 Task: Set the "Codec Level" for qsv to low.
Action: Mouse moved to (98, 15)
Screenshot: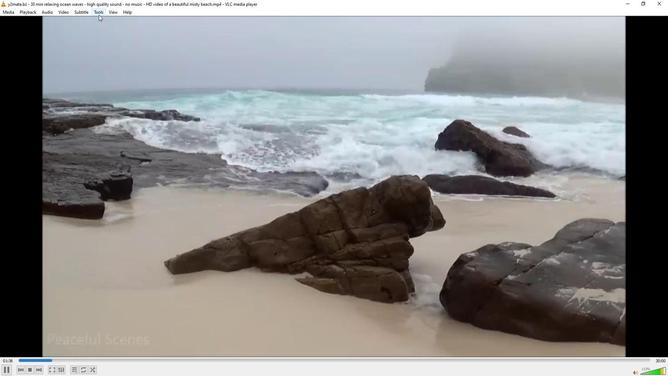 
Action: Mouse pressed left at (98, 15)
Screenshot: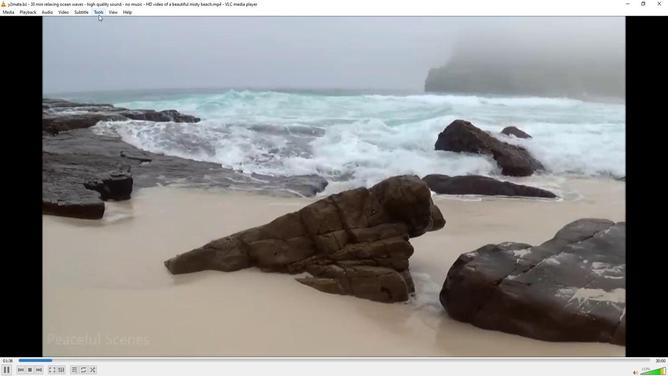 
Action: Mouse moved to (105, 94)
Screenshot: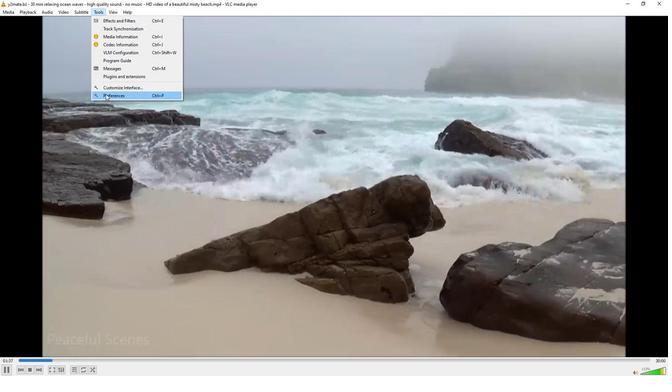 
Action: Mouse pressed left at (105, 94)
Screenshot: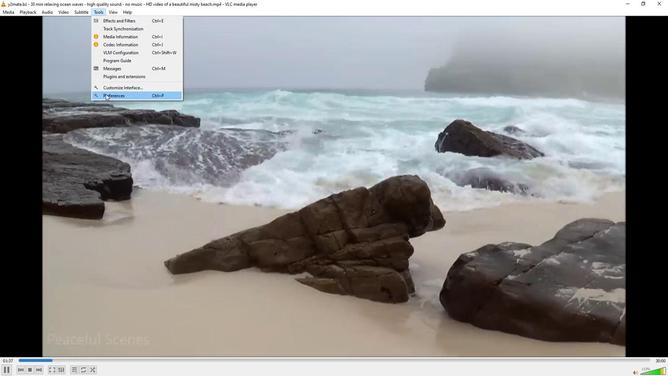 
Action: Mouse moved to (79, 291)
Screenshot: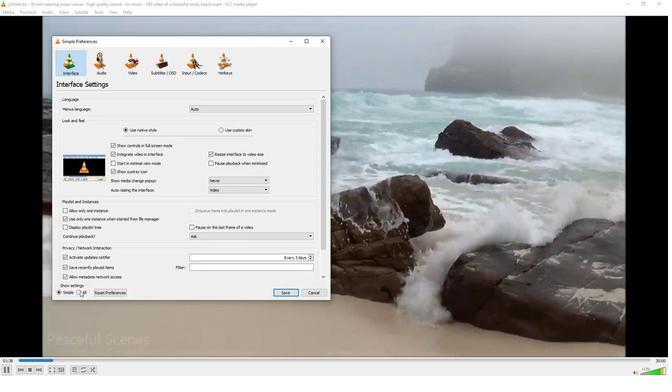 
Action: Mouse pressed left at (79, 291)
Screenshot: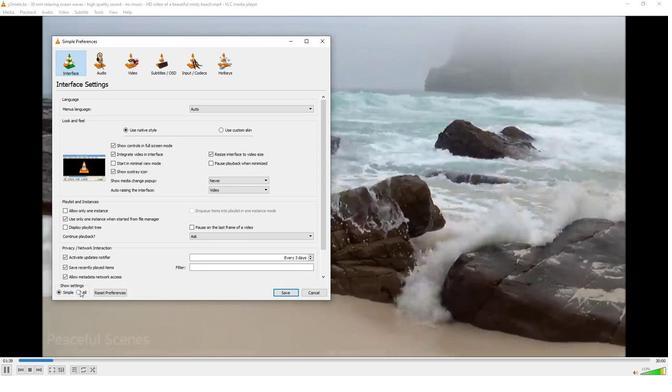 
Action: Mouse moved to (67, 193)
Screenshot: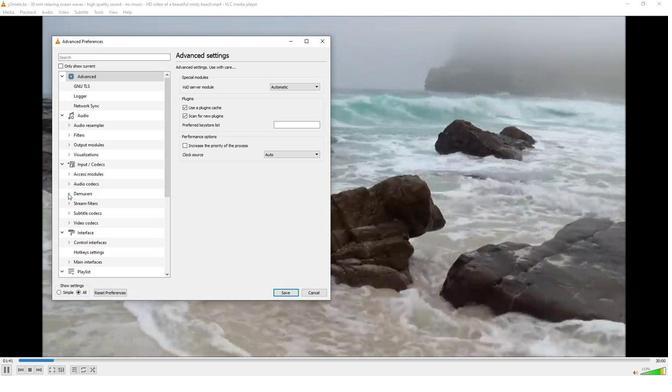 
Action: Mouse pressed left at (67, 193)
Screenshot: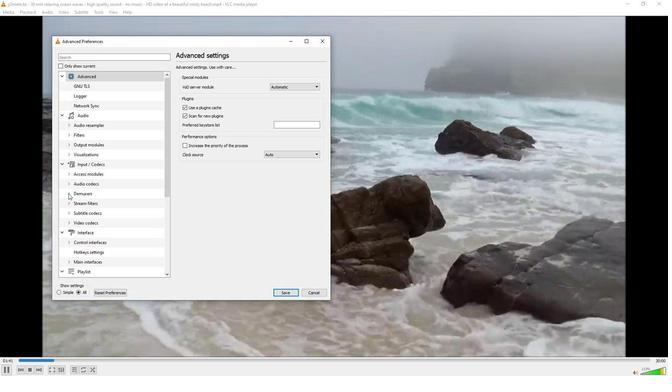 
Action: Mouse moved to (81, 211)
Screenshot: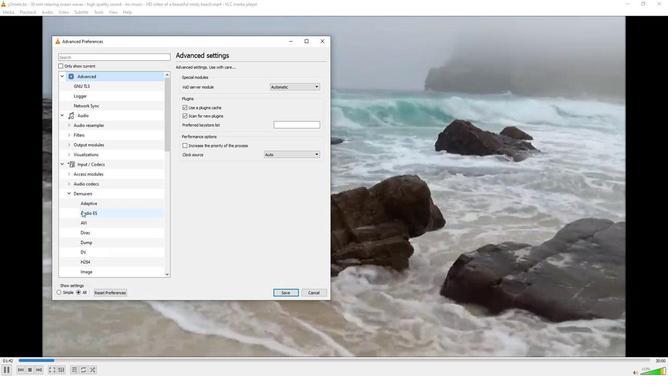 
Action: Mouse scrolled (81, 210) with delta (0, 0)
Screenshot: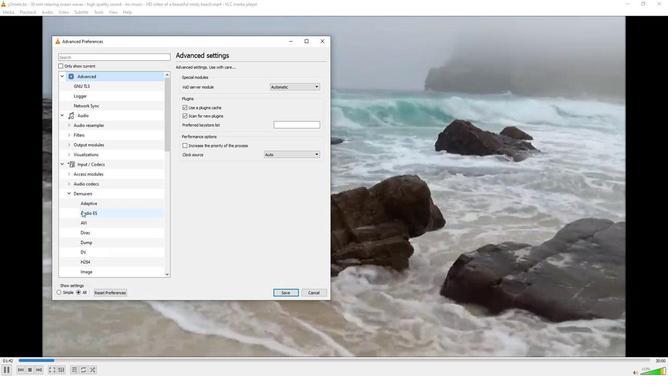 
Action: Mouse moved to (81, 212)
Screenshot: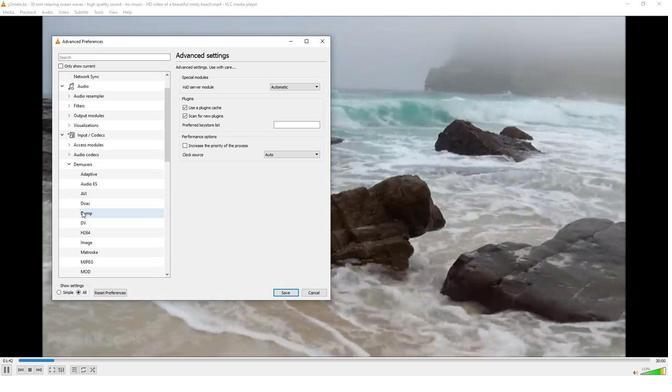 
Action: Mouse scrolled (81, 211) with delta (0, 0)
Screenshot: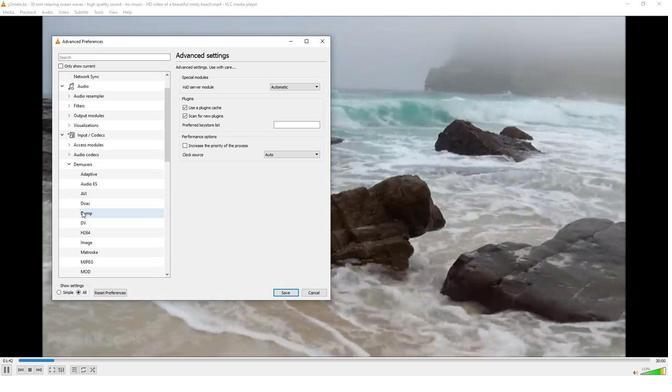 
Action: Mouse scrolled (81, 211) with delta (0, 0)
Screenshot: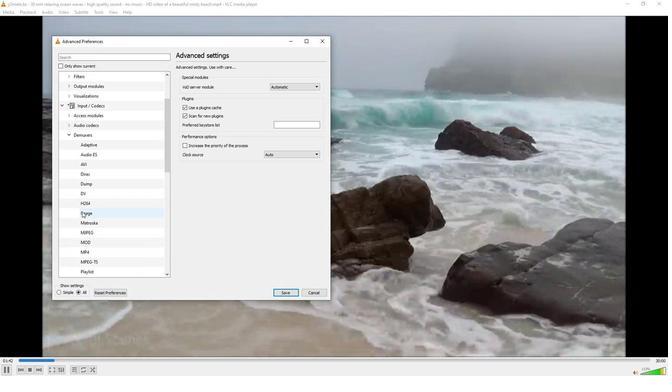 
Action: Mouse scrolled (81, 211) with delta (0, 0)
Screenshot: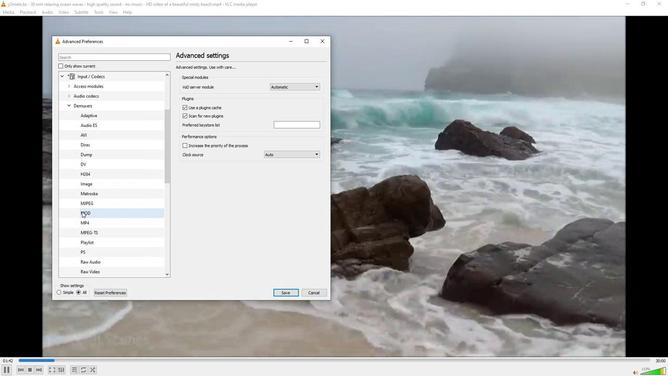 
Action: Mouse scrolled (81, 211) with delta (0, 0)
Screenshot: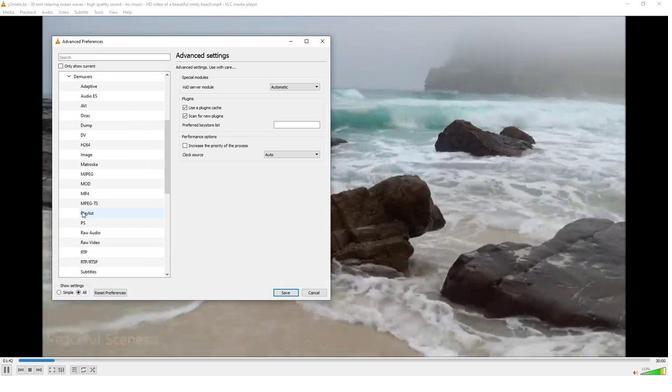 
Action: Mouse scrolled (81, 211) with delta (0, 0)
Screenshot: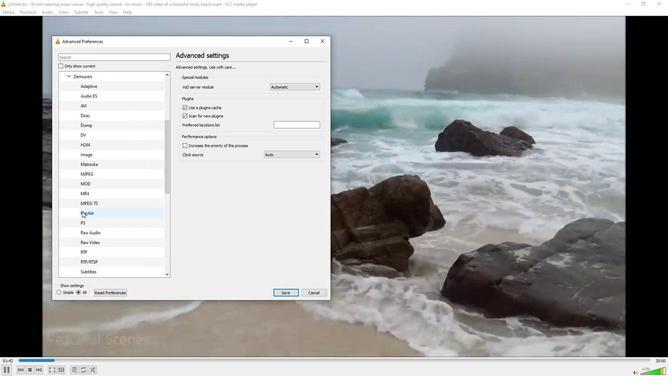 
Action: Mouse scrolled (81, 211) with delta (0, 0)
Screenshot: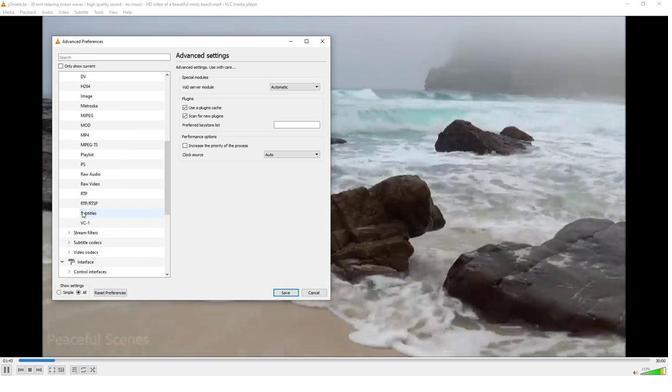
Action: Mouse moved to (68, 222)
Screenshot: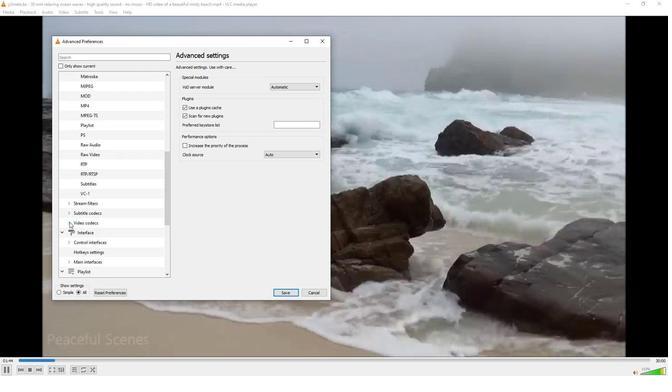 
Action: Mouse pressed left at (68, 222)
Screenshot: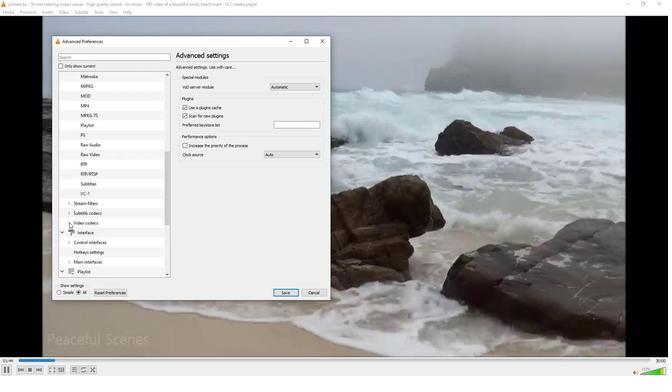 
Action: Mouse moved to (91, 261)
Screenshot: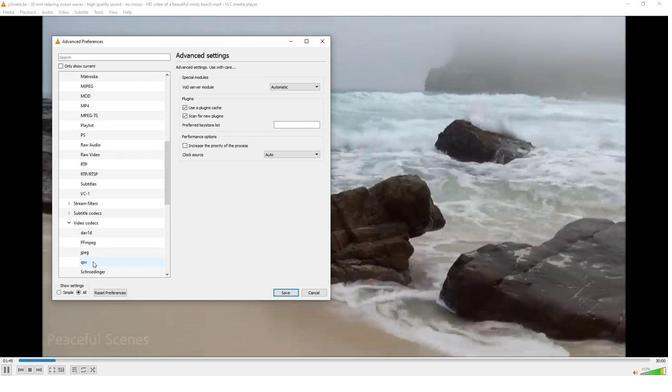 
Action: Mouse pressed left at (91, 261)
Screenshot: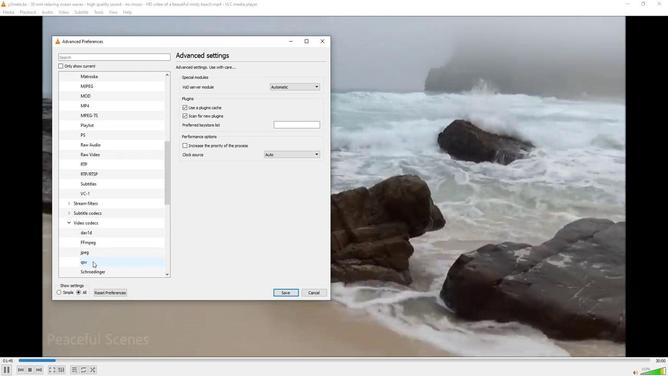 
Action: Mouse moved to (305, 115)
Screenshot: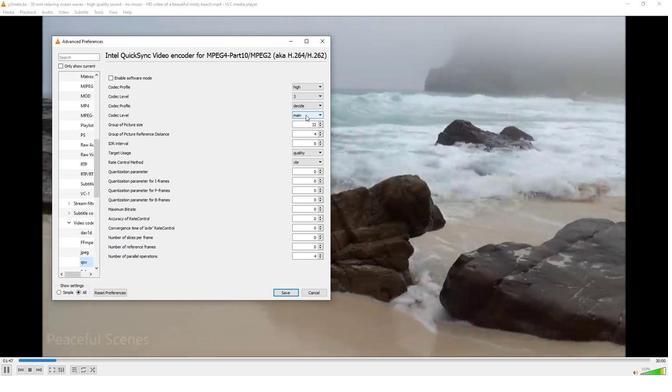 
Action: Mouse pressed left at (305, 115)
Screenshot: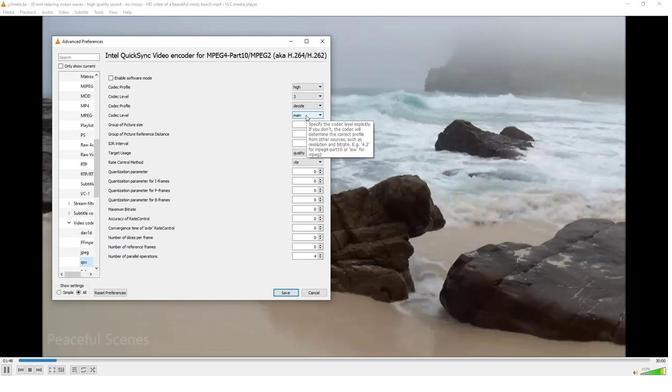 
Action: Mouse moved to (299, 126)
Screenshot: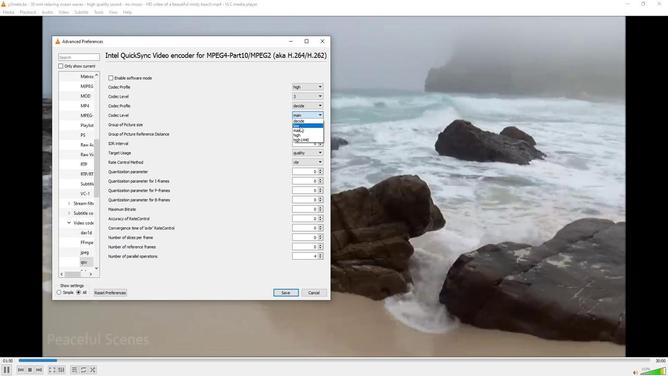 
Action: Mouse pressed left at (299, 126)
Screenshot: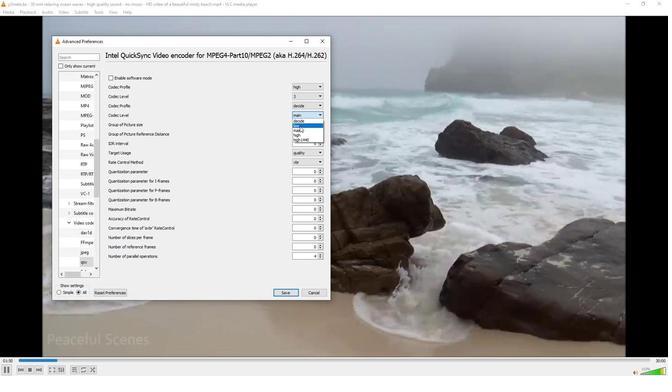 
